 Task: Add a field from the Popular template Effort Level a blank project AgileNimbus
Action: Mouse moved to (347, 394)
Screenshot: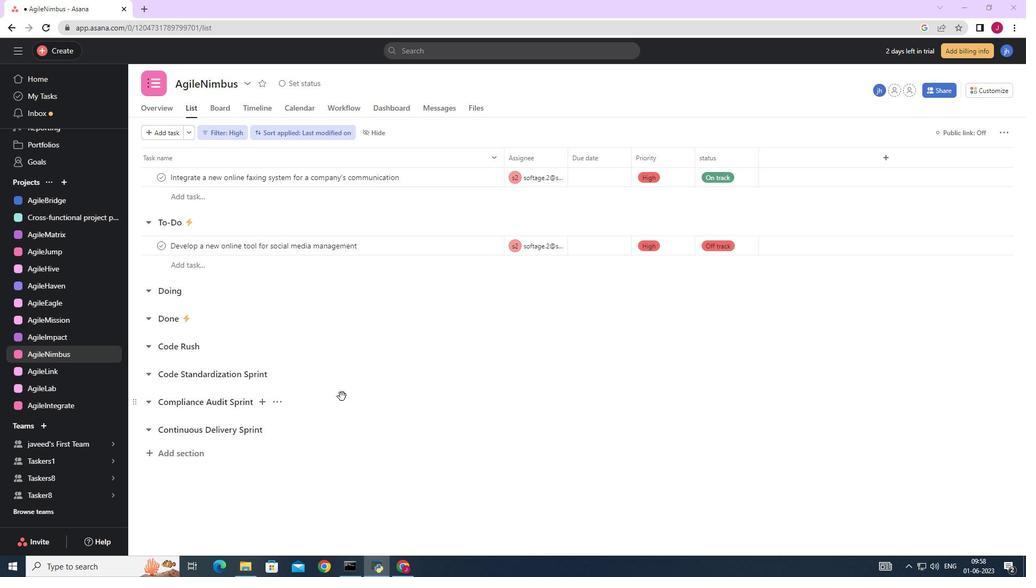
Action: Mouse scrolled (347, 393) with delta (0, 0)
Screenshot: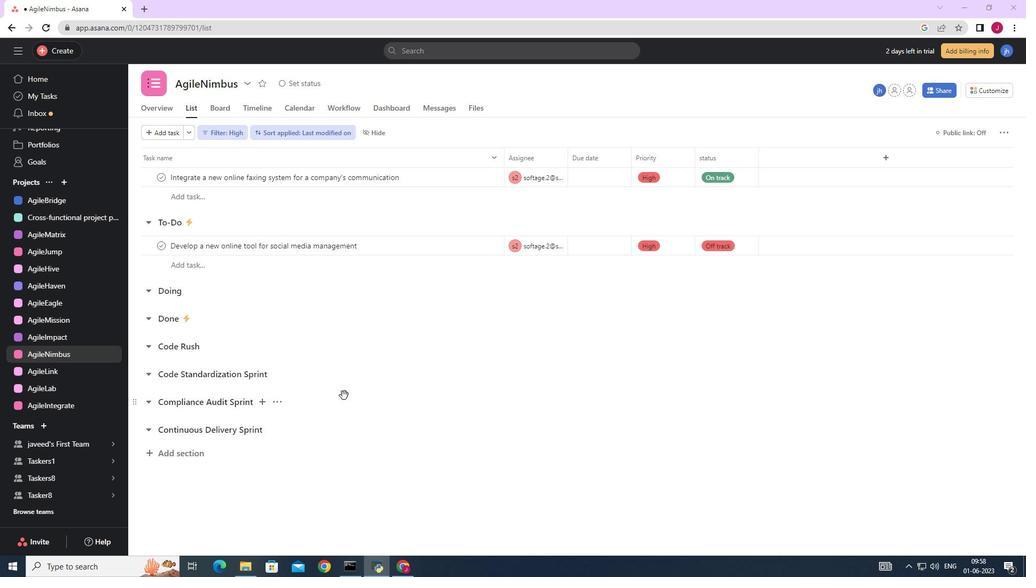 
Action: Mouse moved to (348, 393)
Screenshot: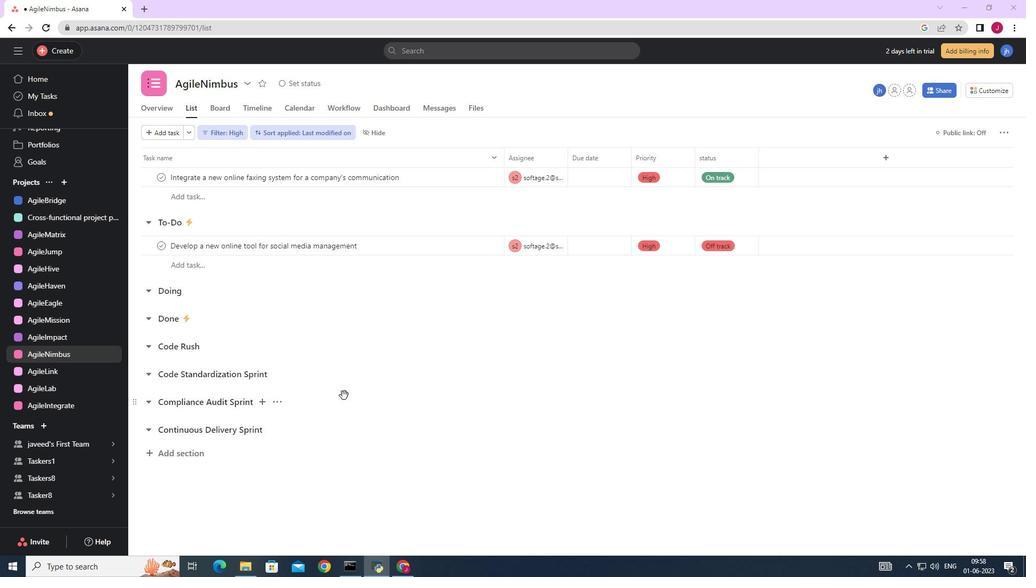 
Action: Mouse scrolled (348, 392) with delta (0, 0)
Screenshot: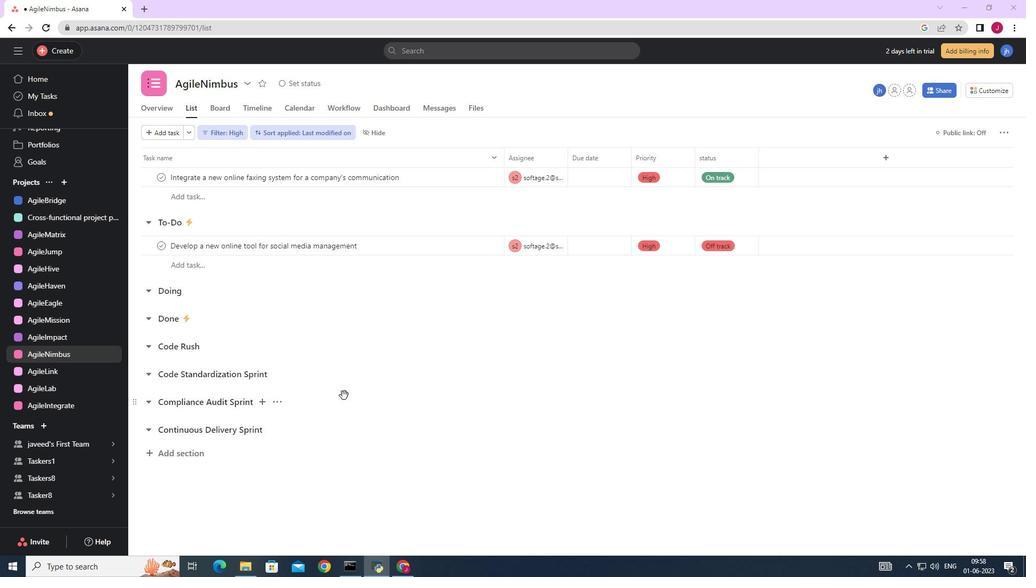 
Action: Mouse moved to (349, 393)
Screenshot: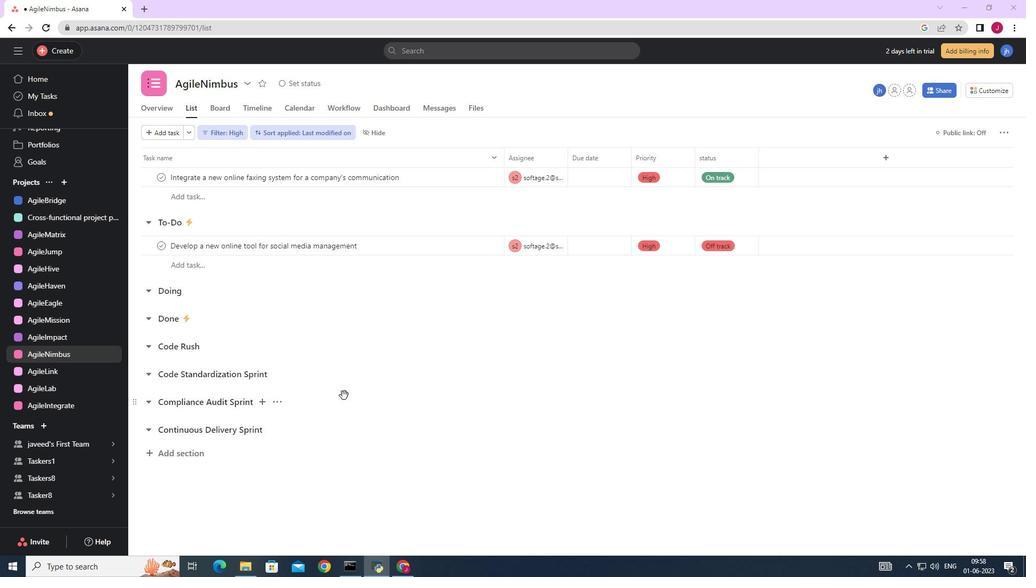 
Action: Mouse scrolled (349, 392) with delta (0, 0)
Screenshot: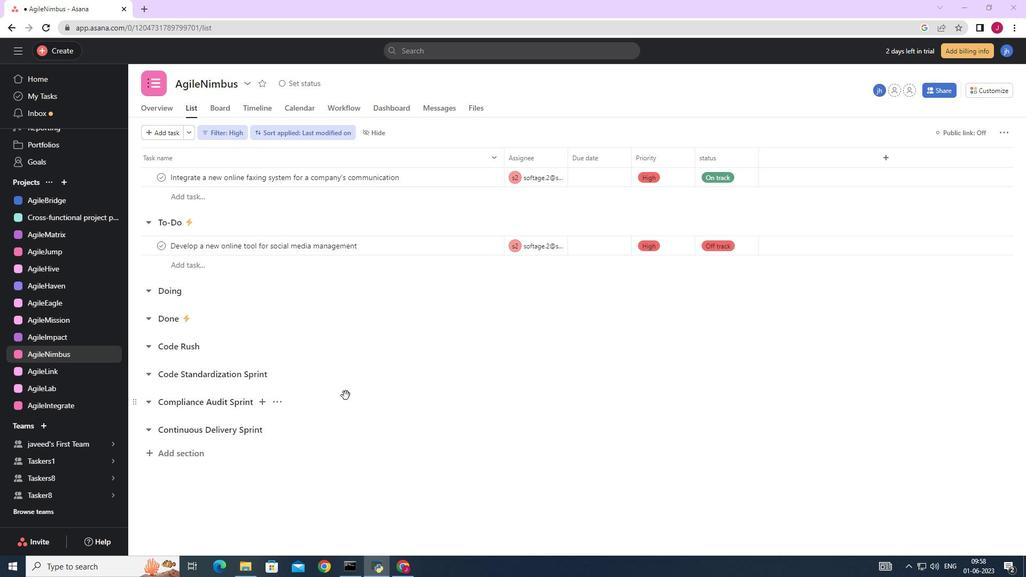 
Action: Mouse moved to (993, 88)
Screenshot: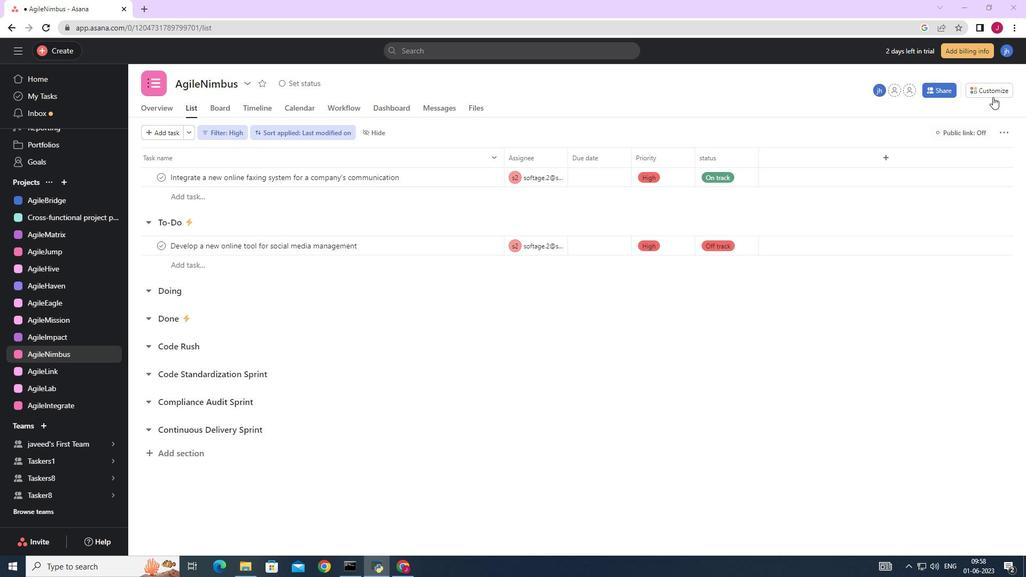 
Action: Mouse pressed left at (993, 88)
Screenshot: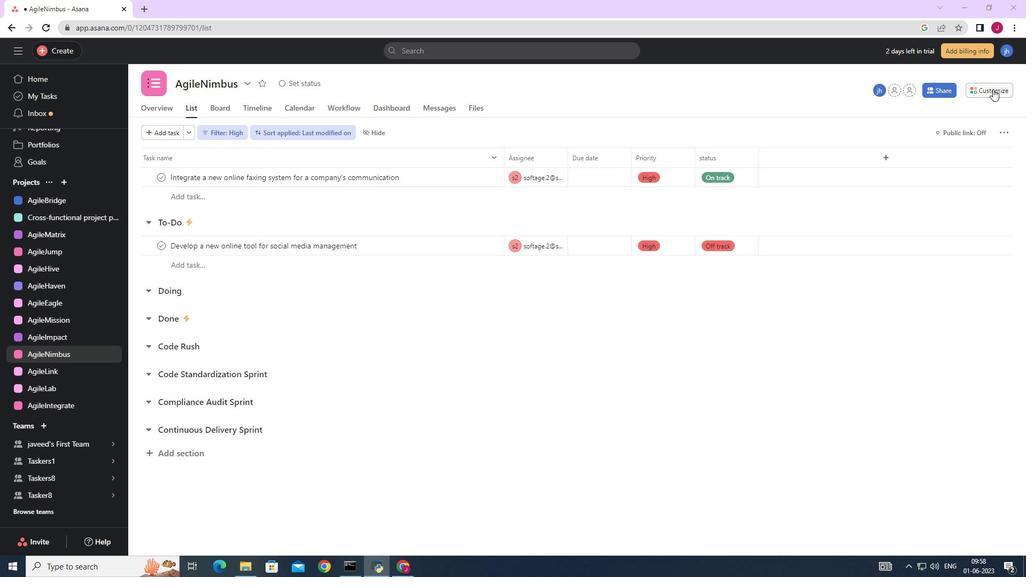 
Action: Mouse moved to (873, 214)
Screenshot: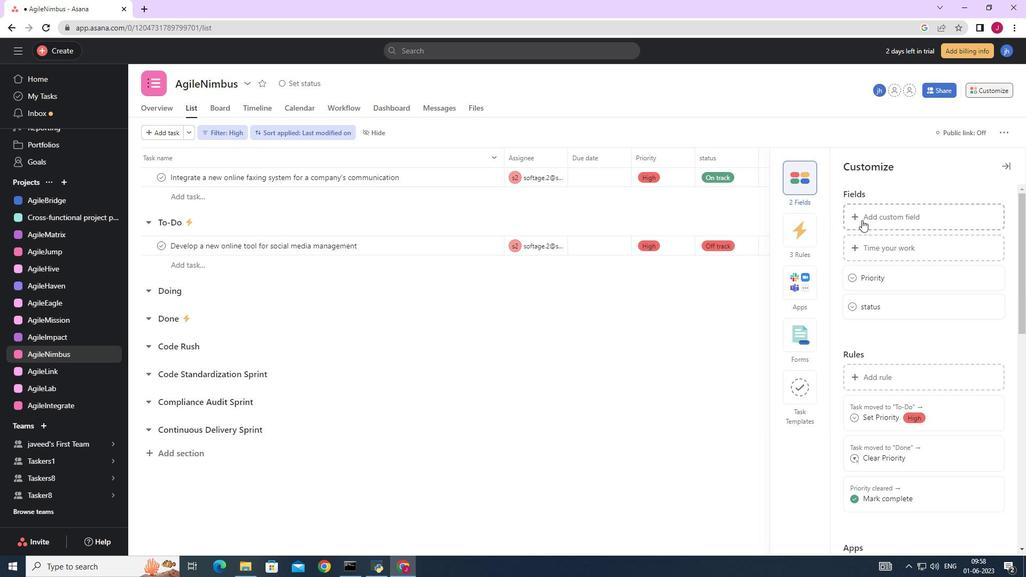 
Action: Mouse pressed left at (873, 214)
Screenshot: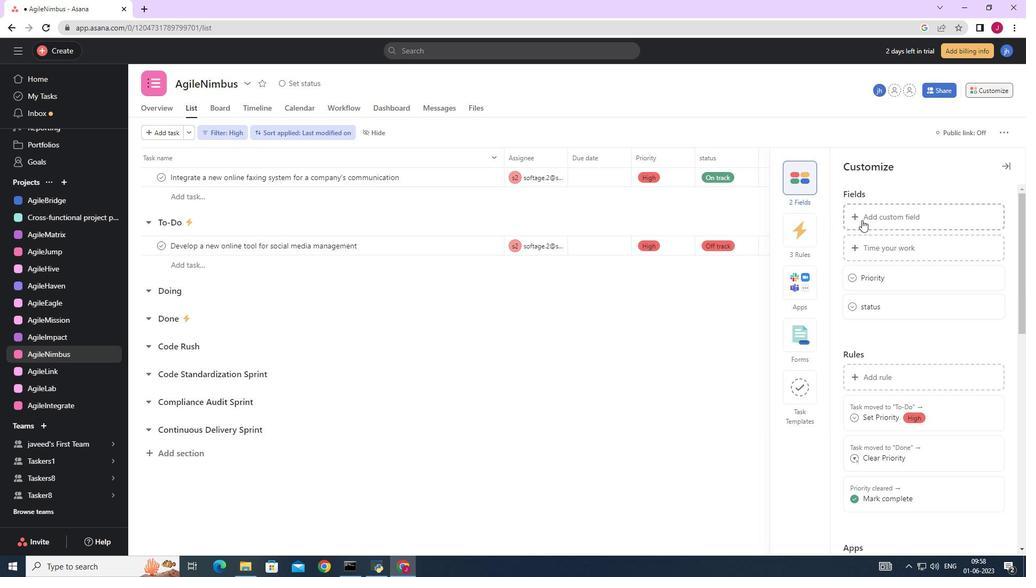 
Action: Mouse moved to (433, 175)
Screenshot: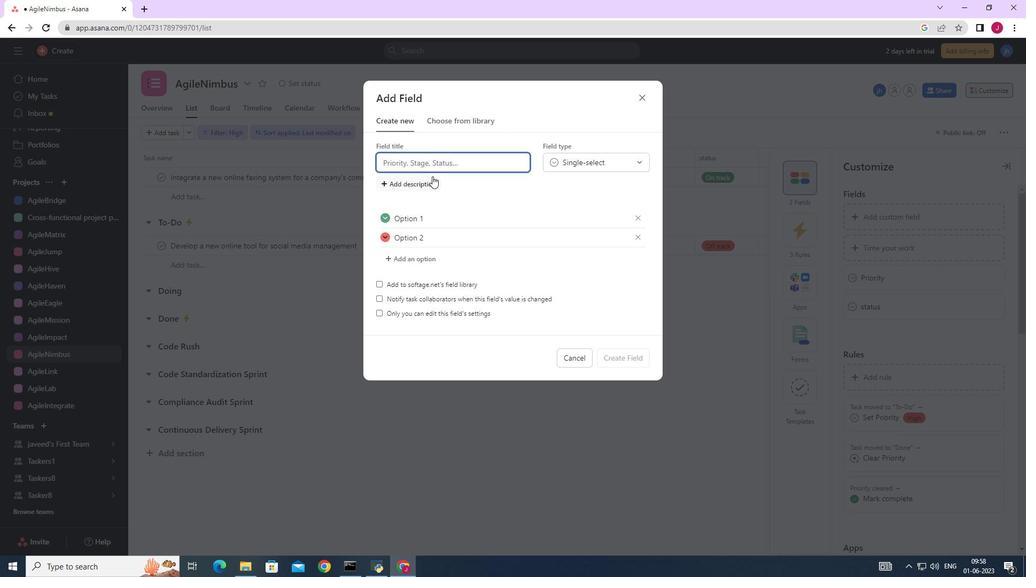 
Action: Key pressed <Key.caps_lock>
Screenshot: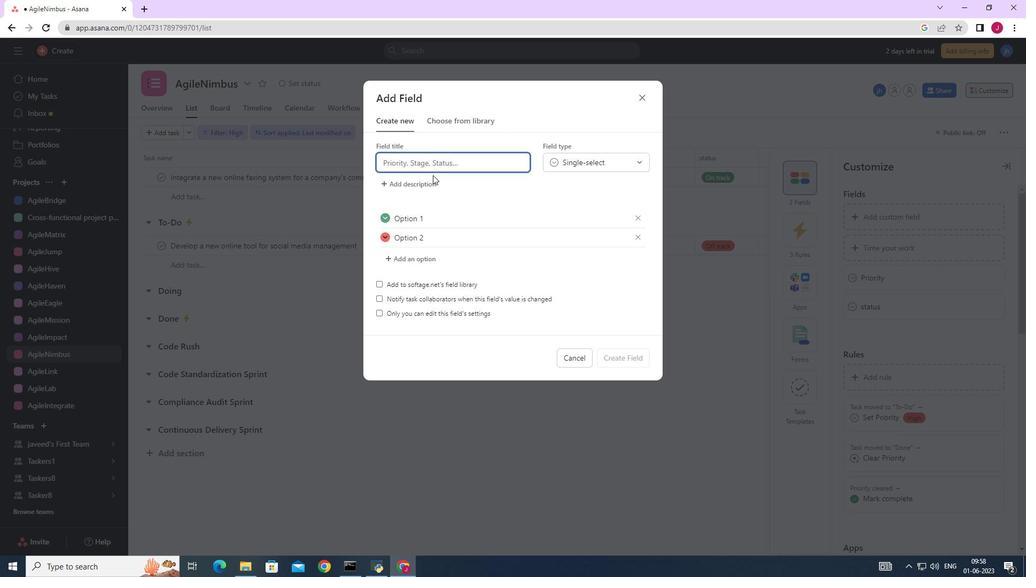 
Action: Mouse moved to (433, 174)
Screenshot: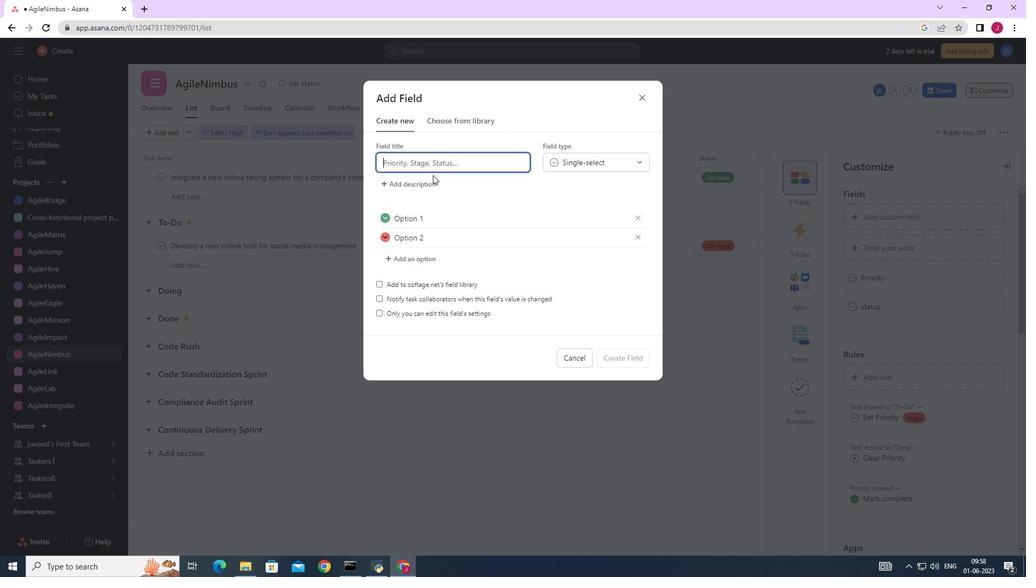 
Action: Key pressed P<Key.caps_lock>opular<Key.space>template<Key.space>effort<Key.space>level
Screenshot: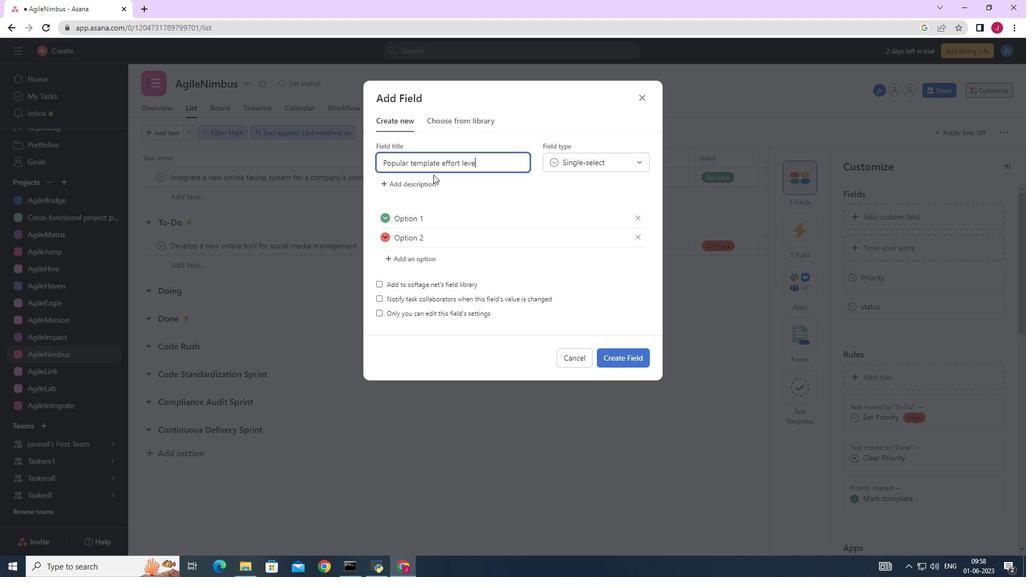 
Action: Mouse moved to (623, 357)
Screenshot: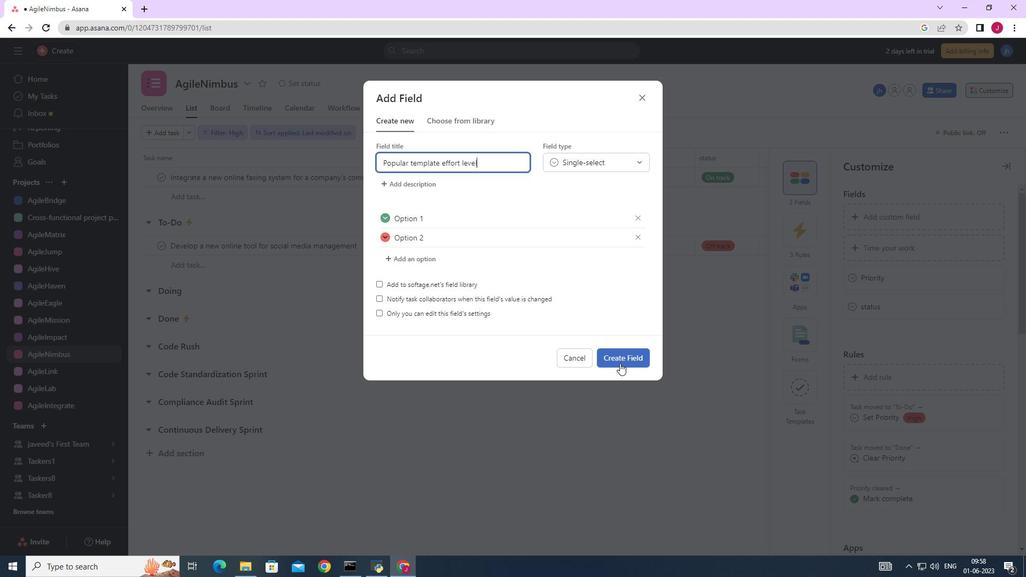 
Action: Mouse pressed left at (623, 357)
Screenshot: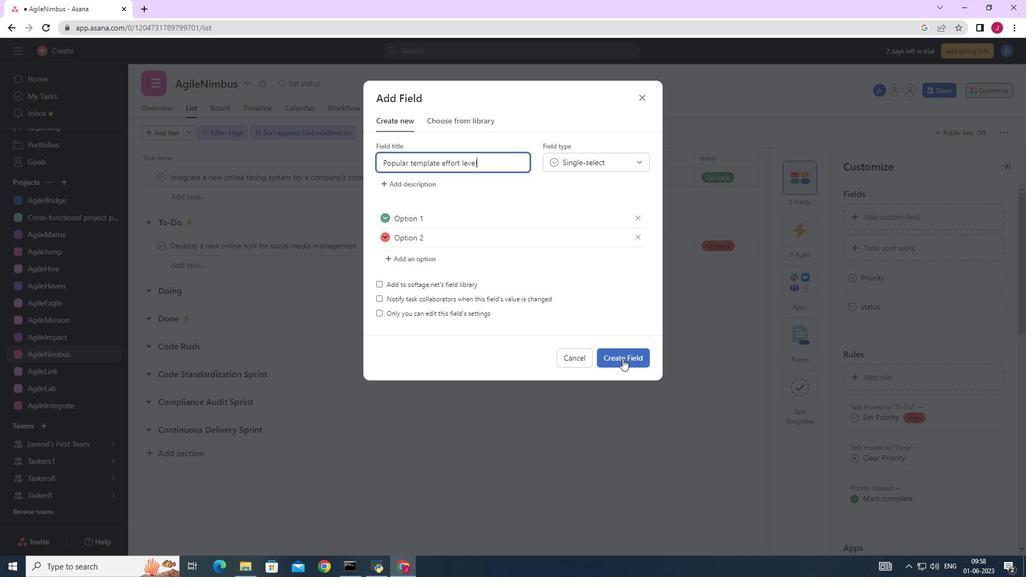 
Action: Mouse moved to (1007, 166)
Screenshot: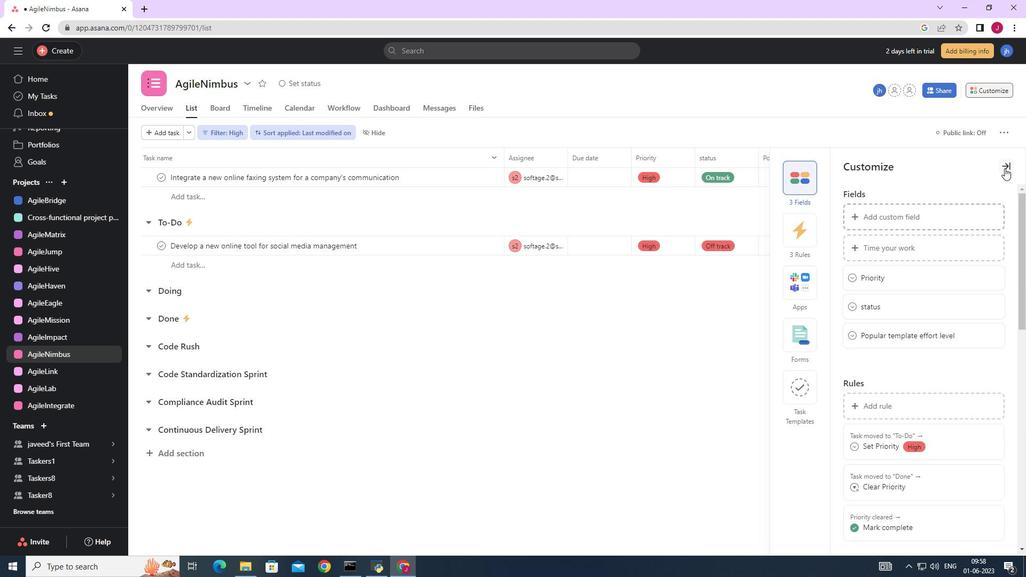 
Action: Mouse pressed left at (1007, 166)
Screenshot: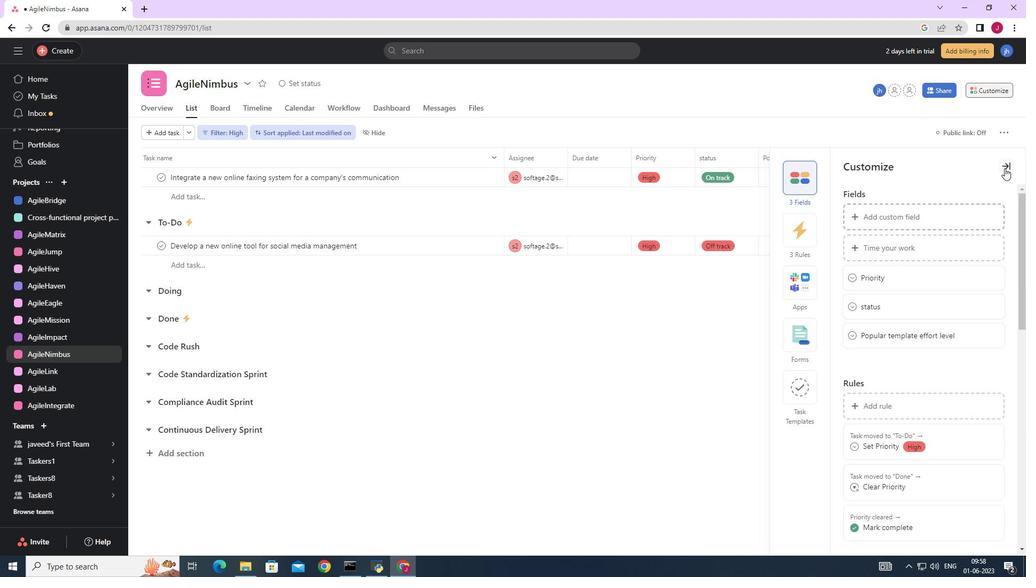 
Action: Mouse moved to (543, 375)
Screenshot: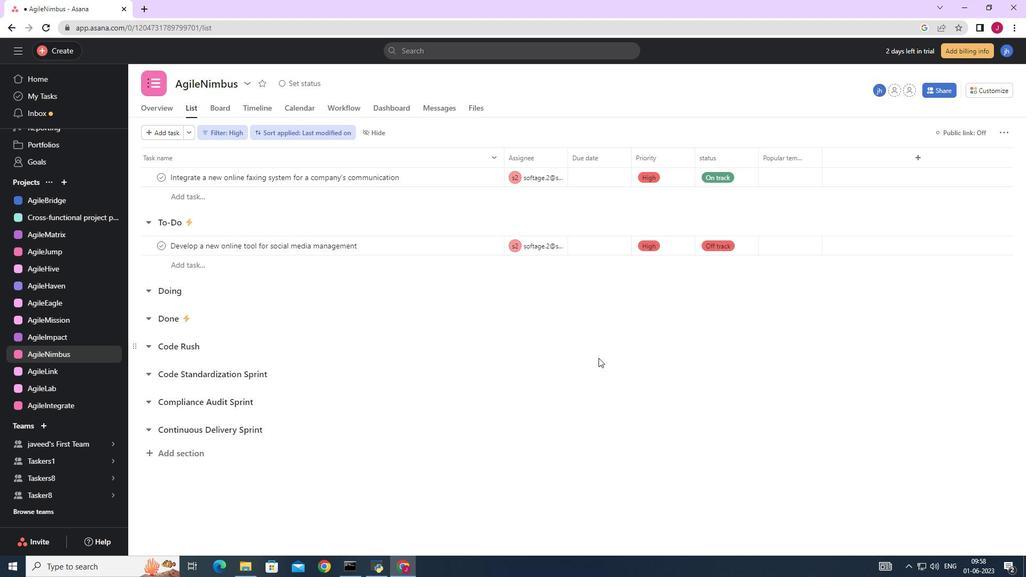 
Action: Mouse scrolled (543, 375) with delta (0, 0)
Screenshot: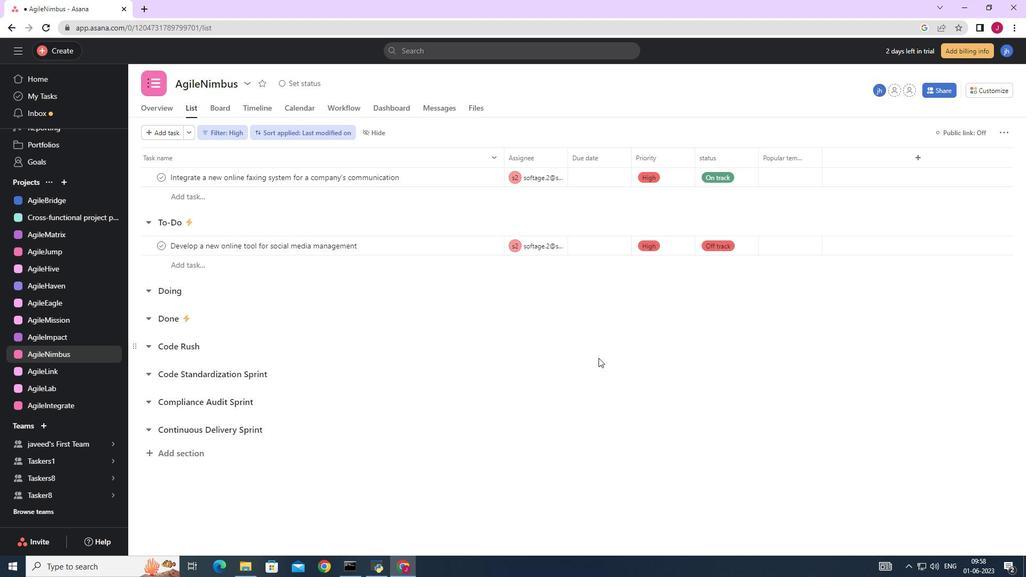
Action: Mouse scrolled (543, 375) with delta (0, 0)
Screenshot: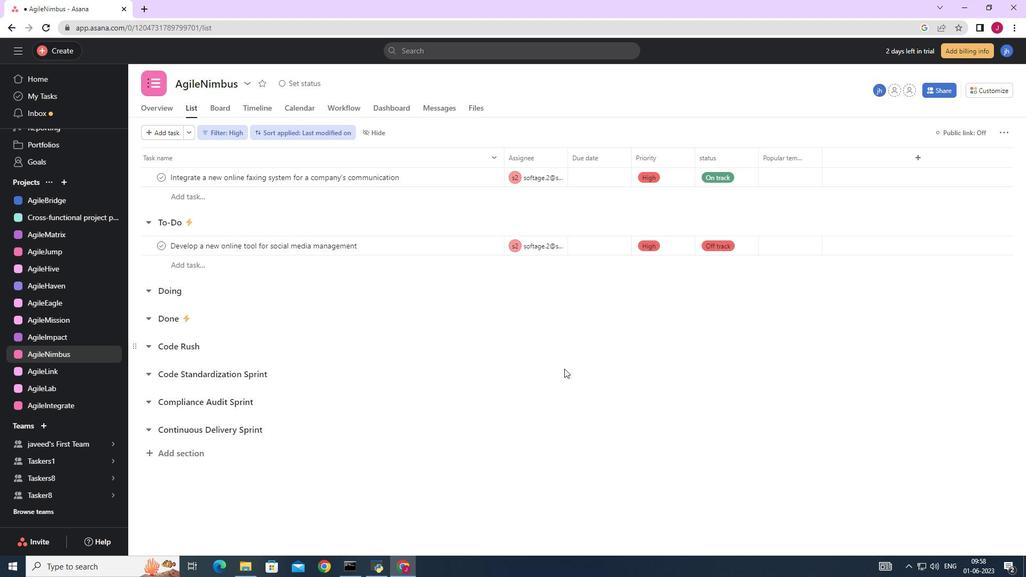 
Action: Mouse scrolled (543, 375) with delta (0, 0)
Screenshot: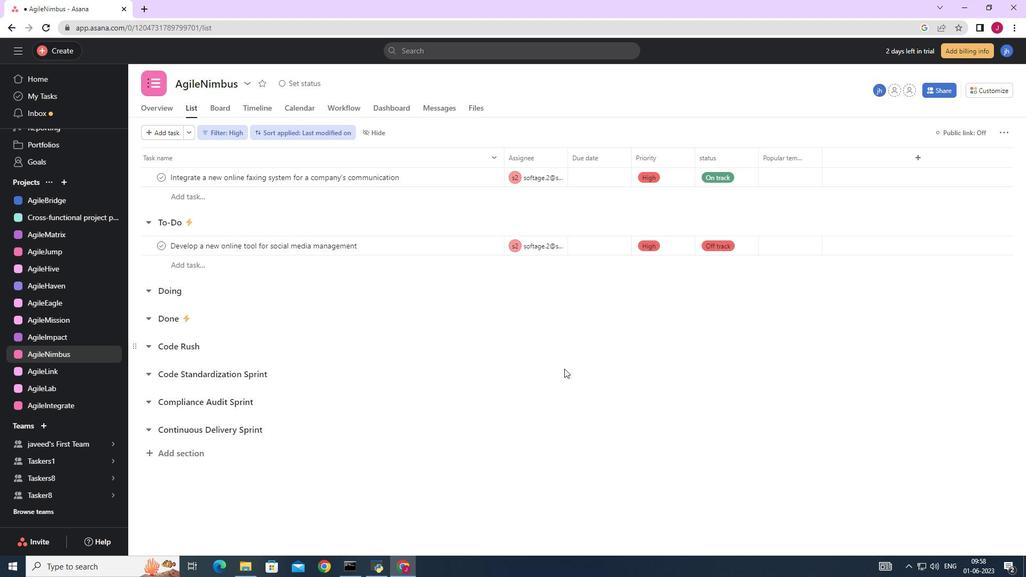
Action: Mouse scrolled (543, 375) with delta (0, 0)
Screenshot: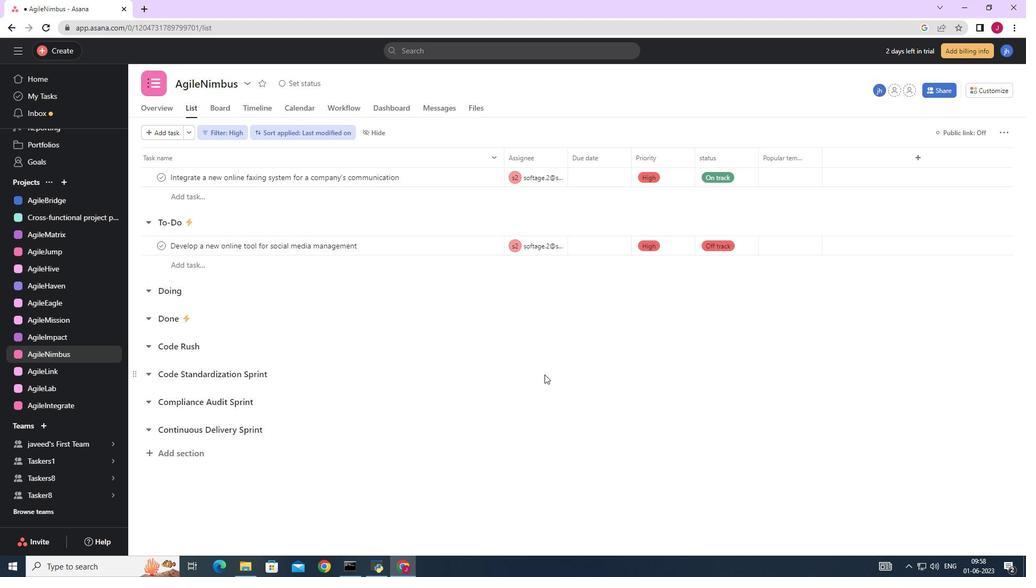 
Action: Mouse scrolled (543, 375) with delta (0, 0)
Screenshot: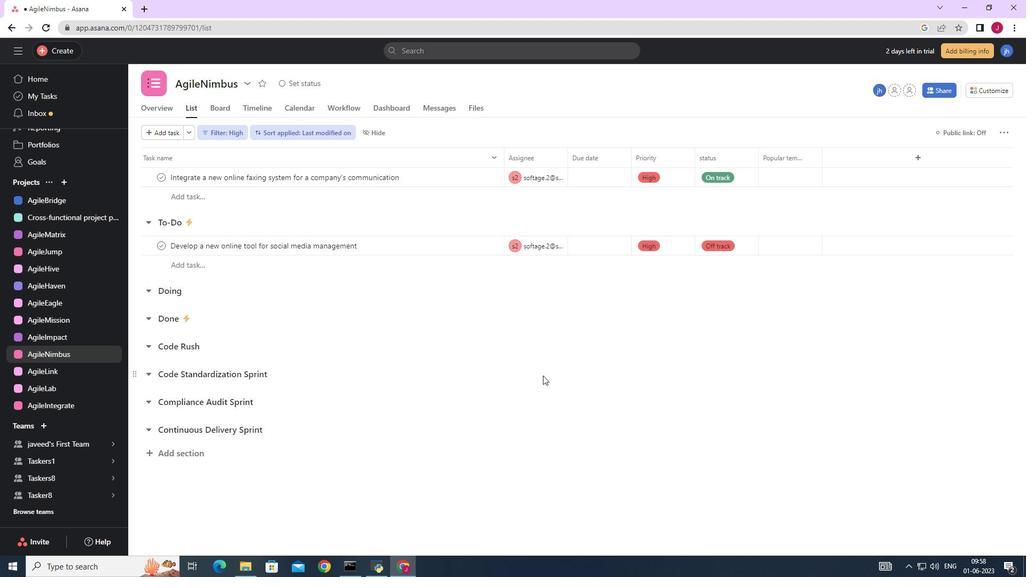 
Action: Mouse scrolled (543, 376) with delta (0, 0)
Screenshot: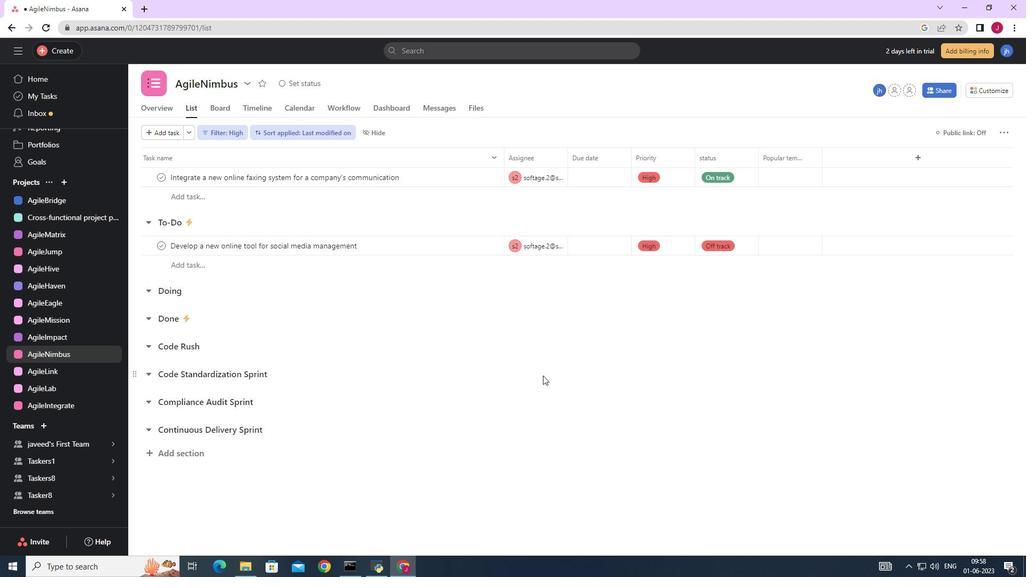 
Action: Mouse scrolled (543, 376) with delta (0, 0)
Screenshot: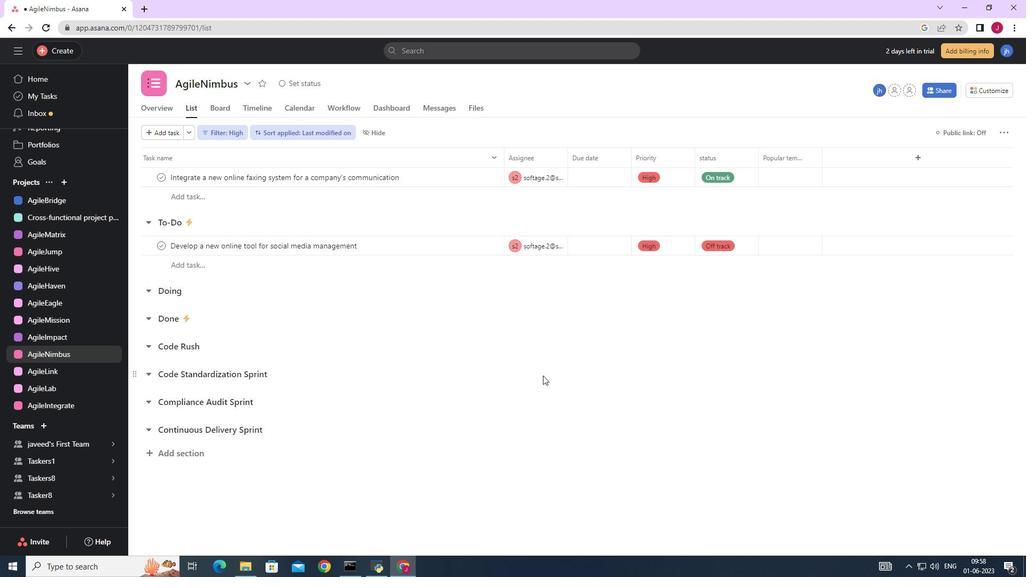 
Action: Mouse scrolled (543, 376) with delta (0, 0)
Screenshot: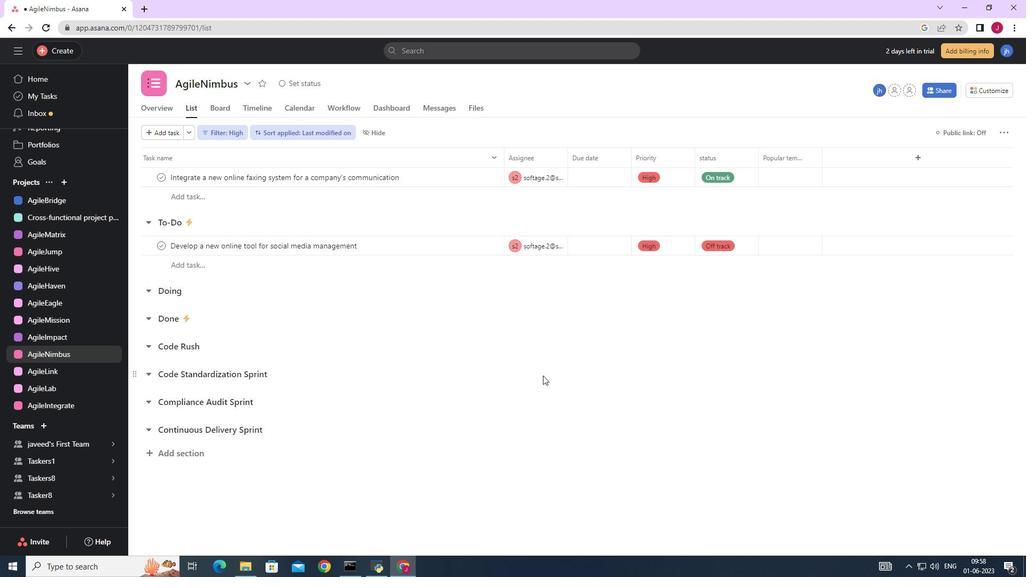 
Action: Mouse scrolled (543, 376) with delta (0, 0)
Screenshot: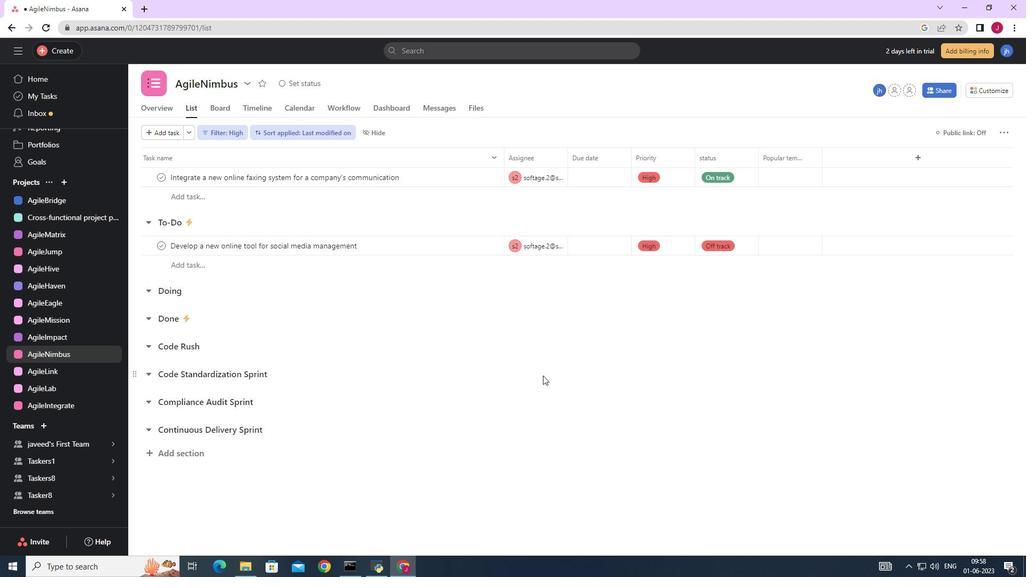 
Action: Mouse scrolled (543, 376) with delta (0, 0)
Screenshot: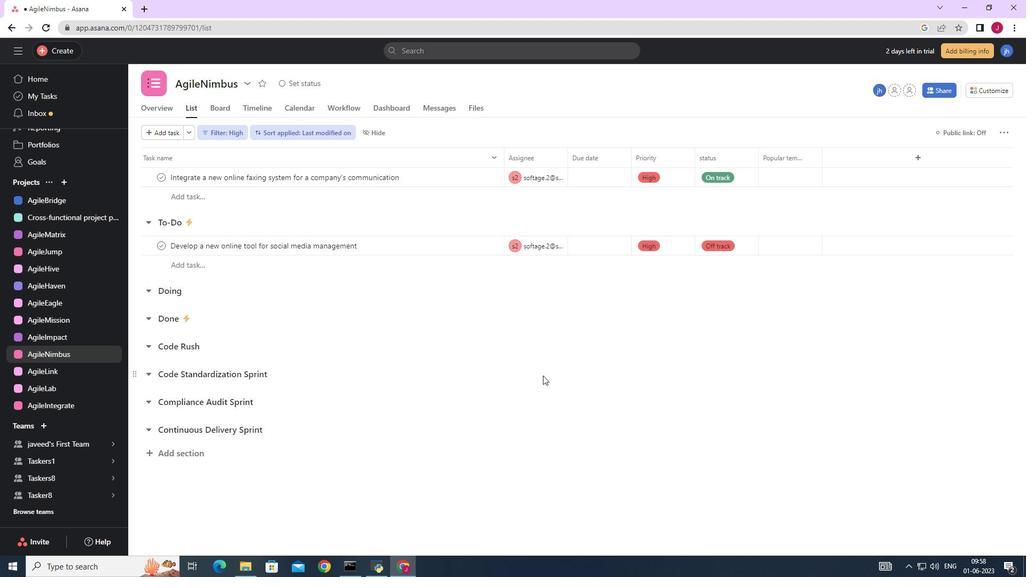 
Action: Mouse scrolled (543, 376) with delta (0, 0)
Screenshot: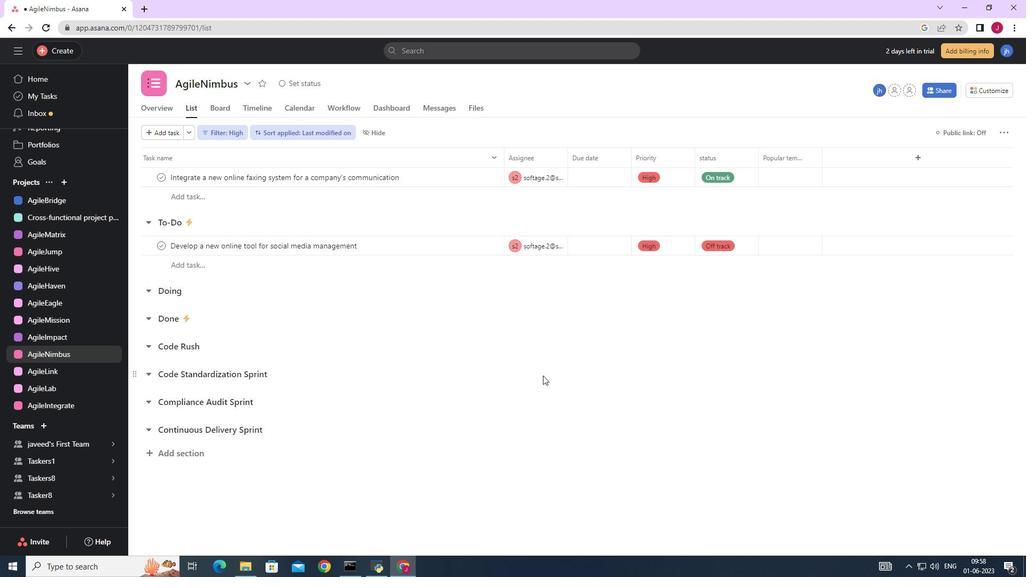 
Action: Mouse scrolled (543, 376) with delta (0, 0)
Screenshot: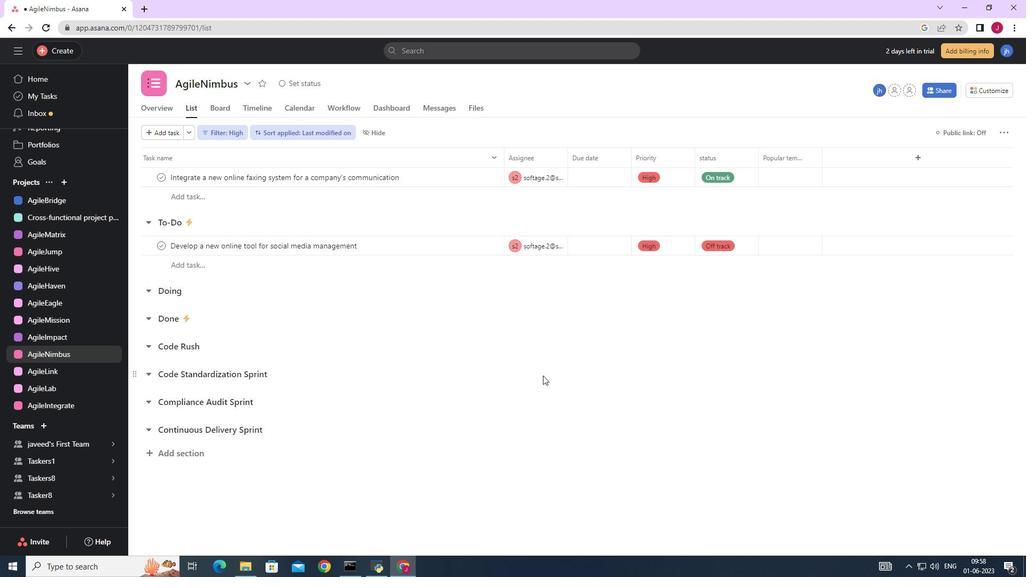 
Action: Mouse scrolled (543, 376) with delta (0, 0)
Screenshot: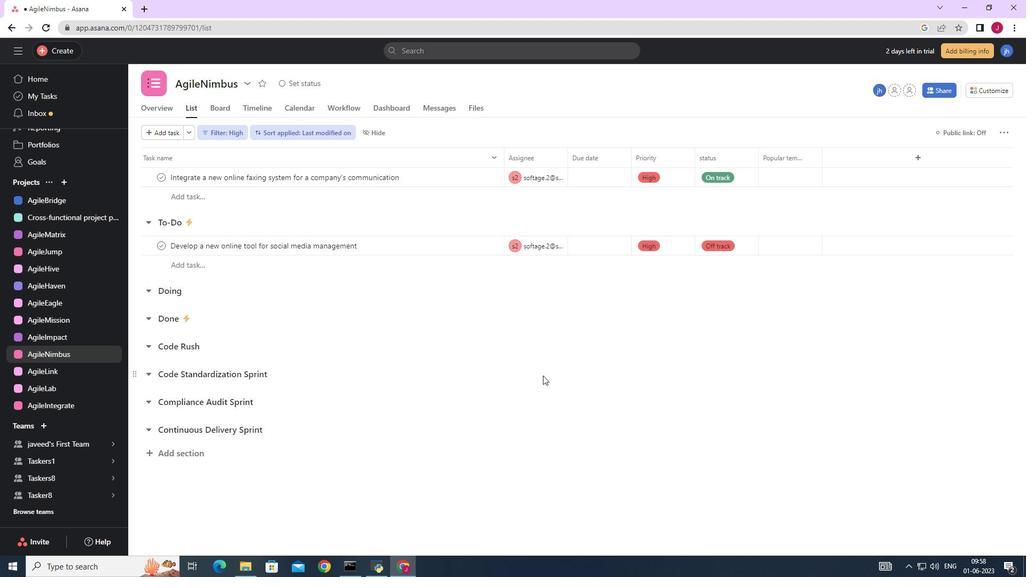 
Action: Mouse moved to (543, 375)
Screenshot: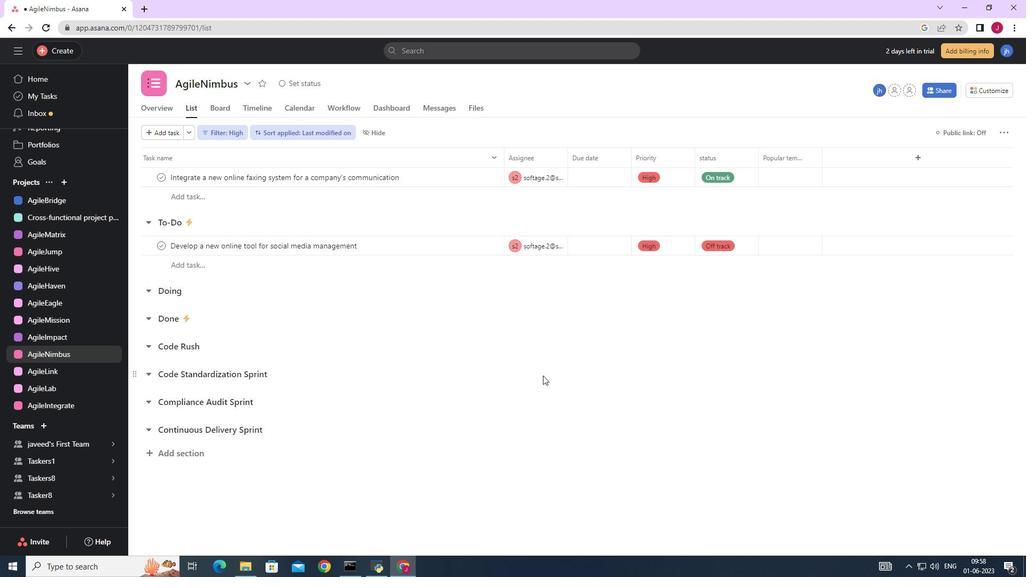 
Action: Mouse scrolled (543, 375) with delta (0, 0)
Screenshot: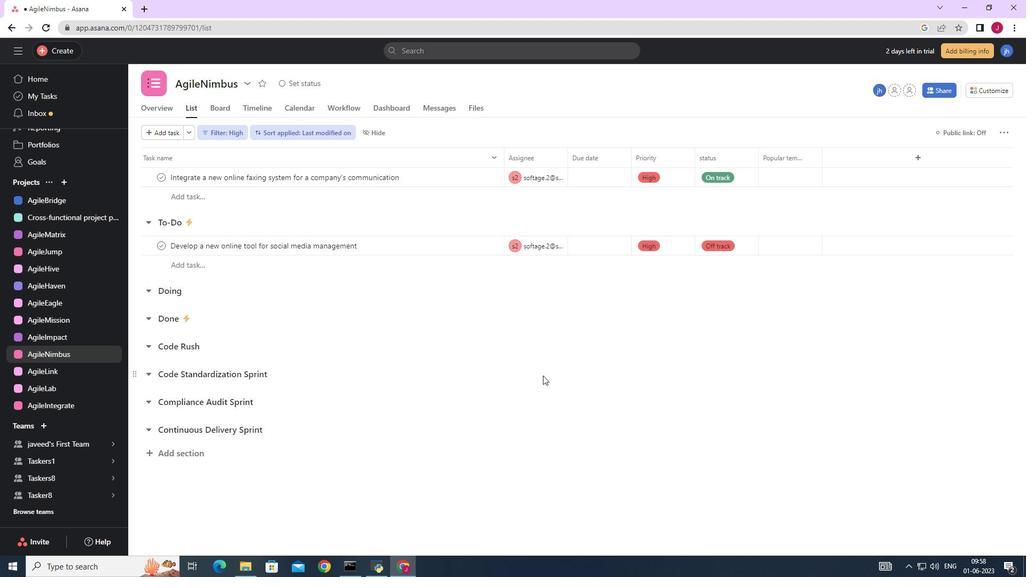 
Action: Mouse moved to (543, 372)
Screenshot: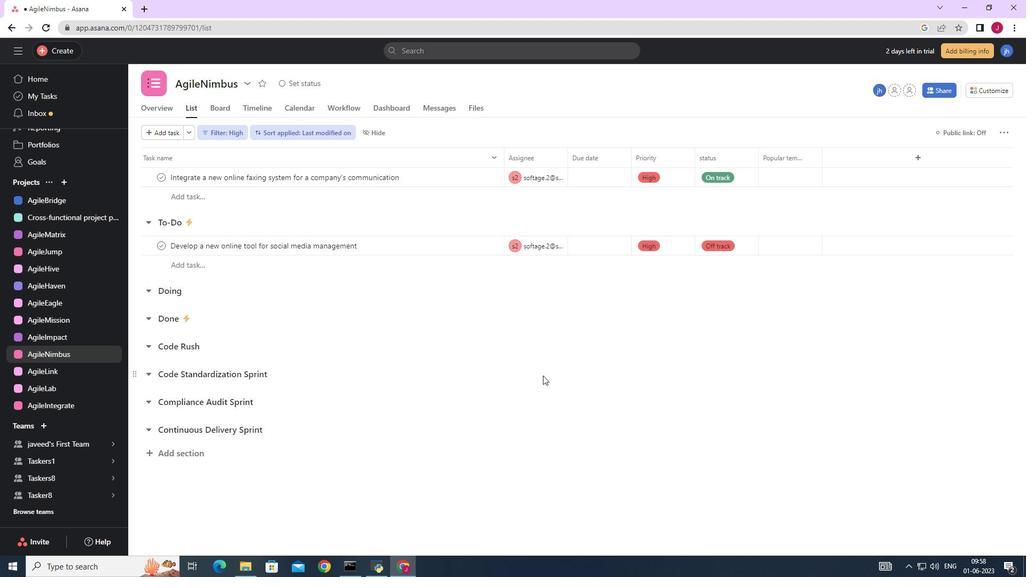 
Action: Mouse scrolled (543, 373) with delta (0, 0)
Screenshot: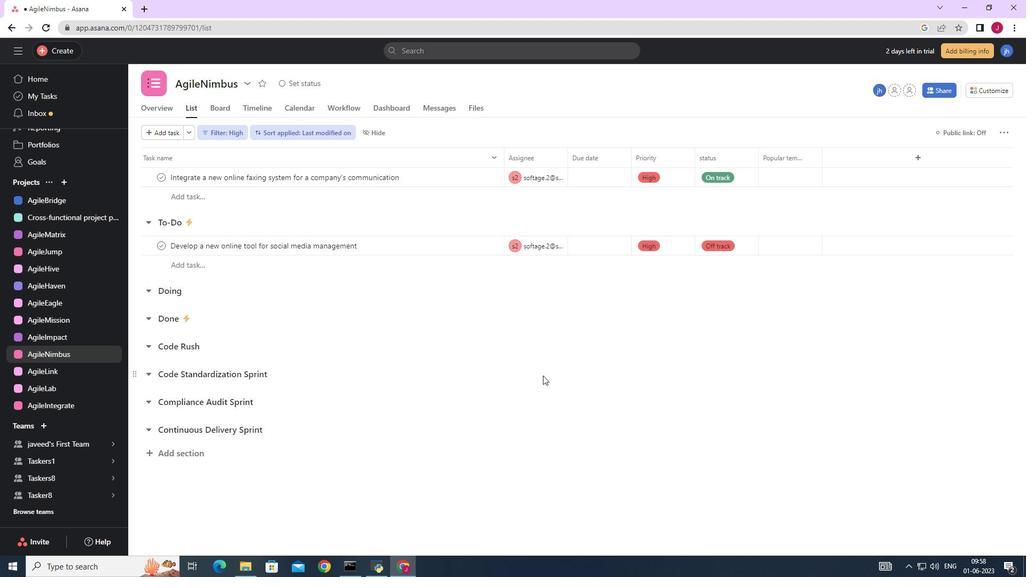 
Action: Mouse moved to (651, 346)
Screenshot: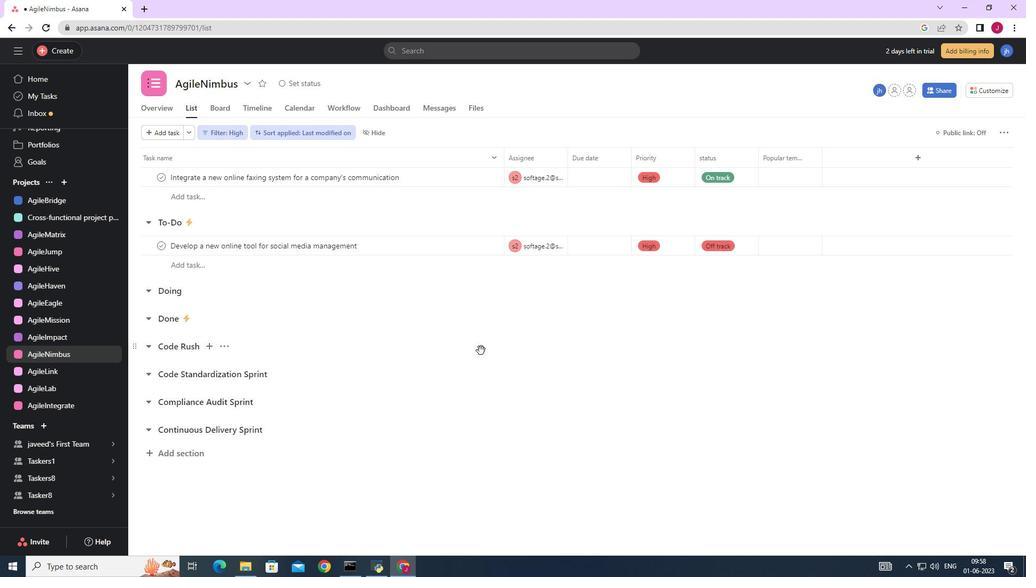 
Action: Mouse scrolled (651, 345) with delta (0, 0)
Screenshot: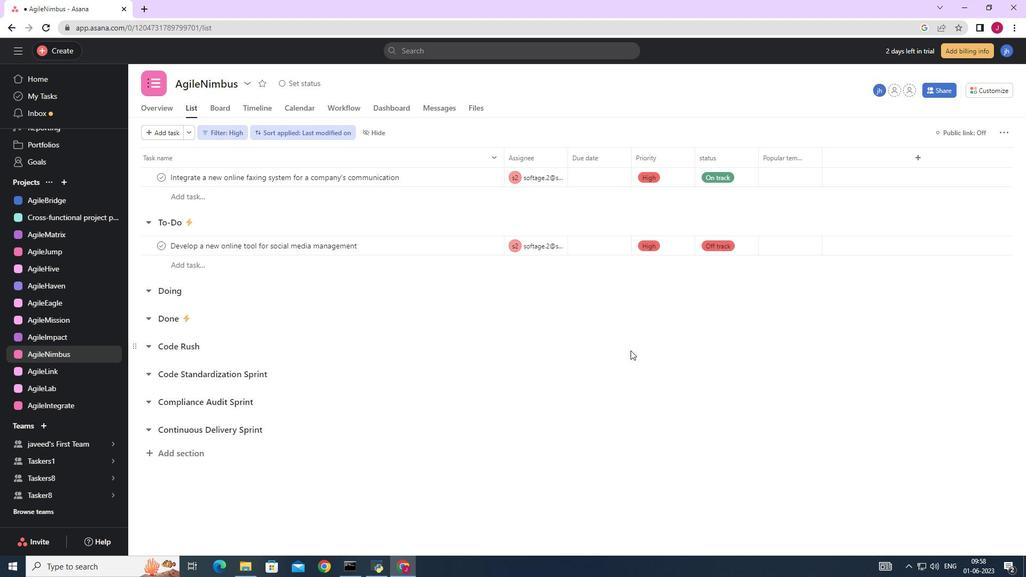 
Action: Mouse scrolled (651, 345) with delta (0, 0)
Screenshot: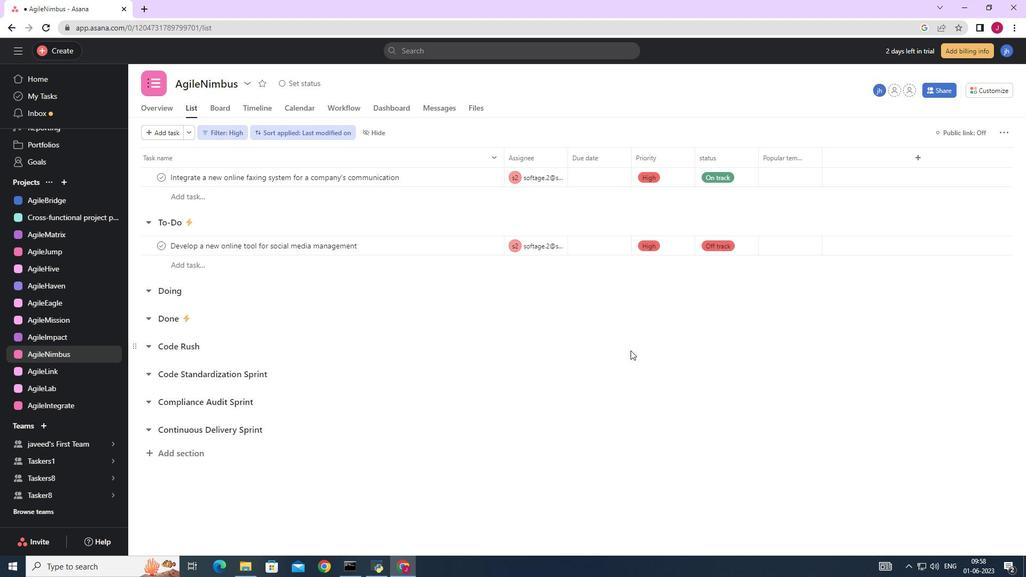 
Action: Mouse scrolled (651, 345) with delta (0, 0)
Screenshot: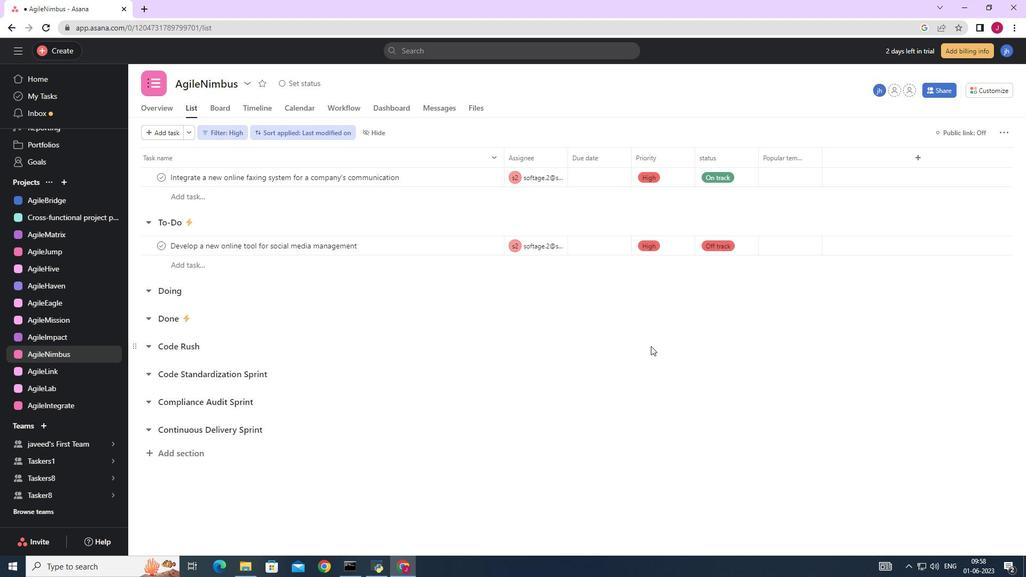 
Action: Mouse scrolled (651, 345) with delta (0, 0)
Screenshot: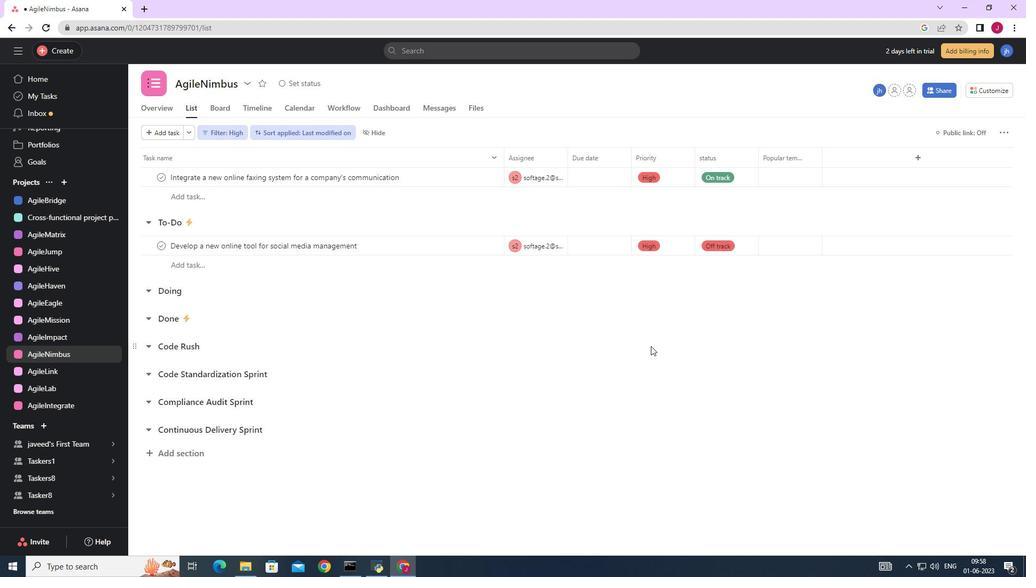 
Action: Mouse moved to (657, 341)
Screenshot: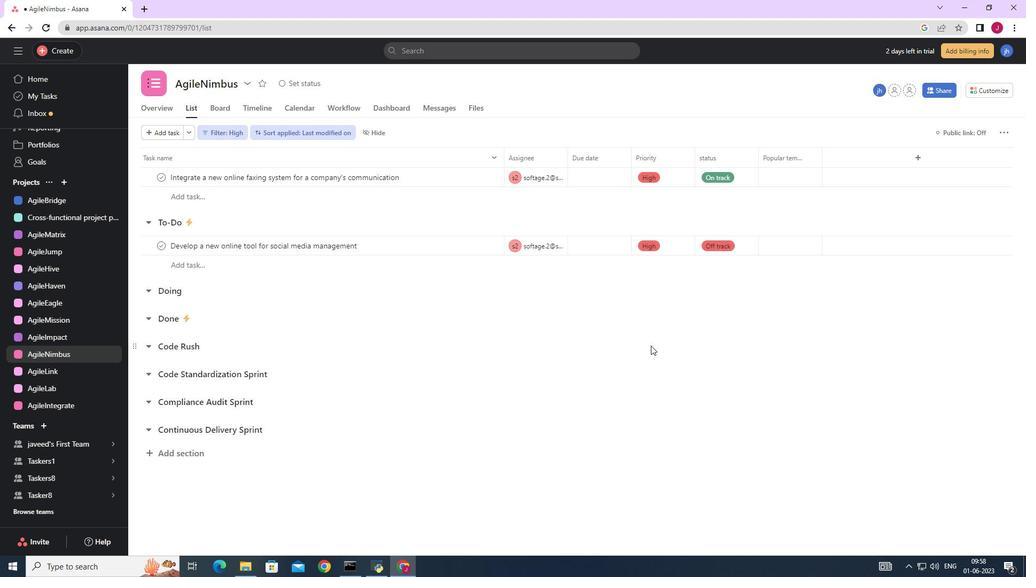 
Action: Mouse scrolled (657, 342) with delta (0, 0)
Screenshot: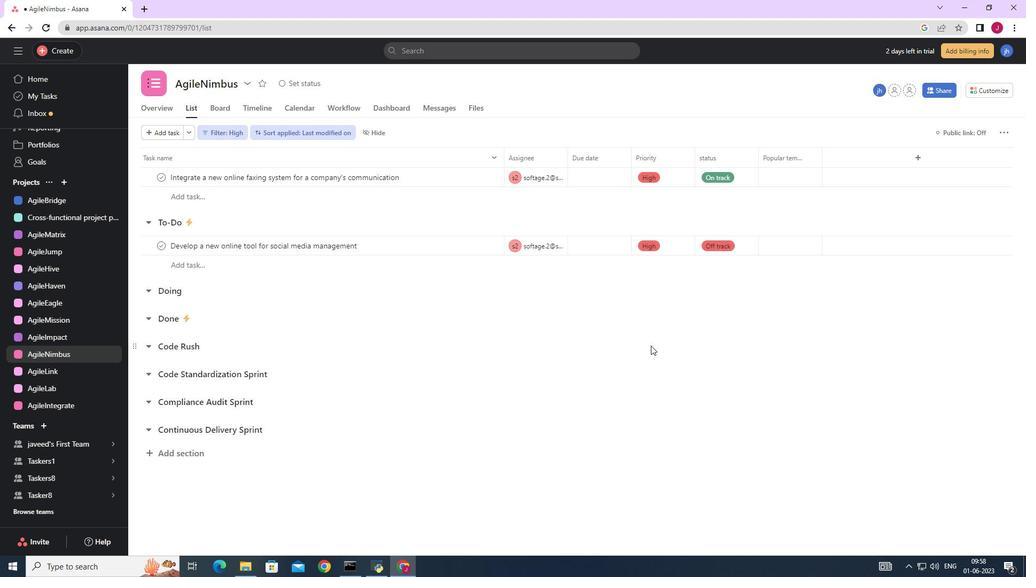 
Action: Mouse moved to (658, 341)
Screenshot: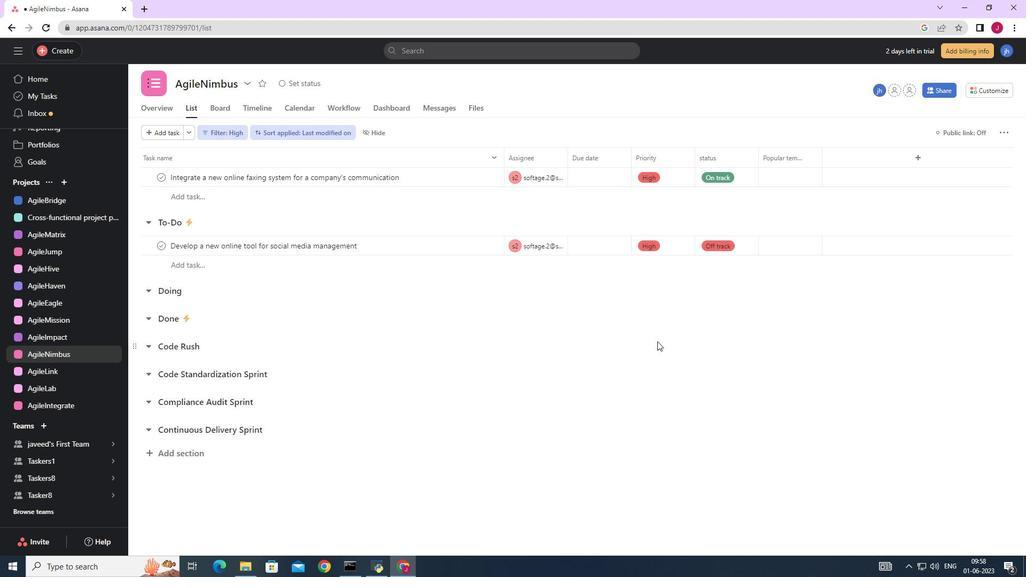 
Action: Mouse scrolled (657, 342) with delta (0, 0)
Screenshot: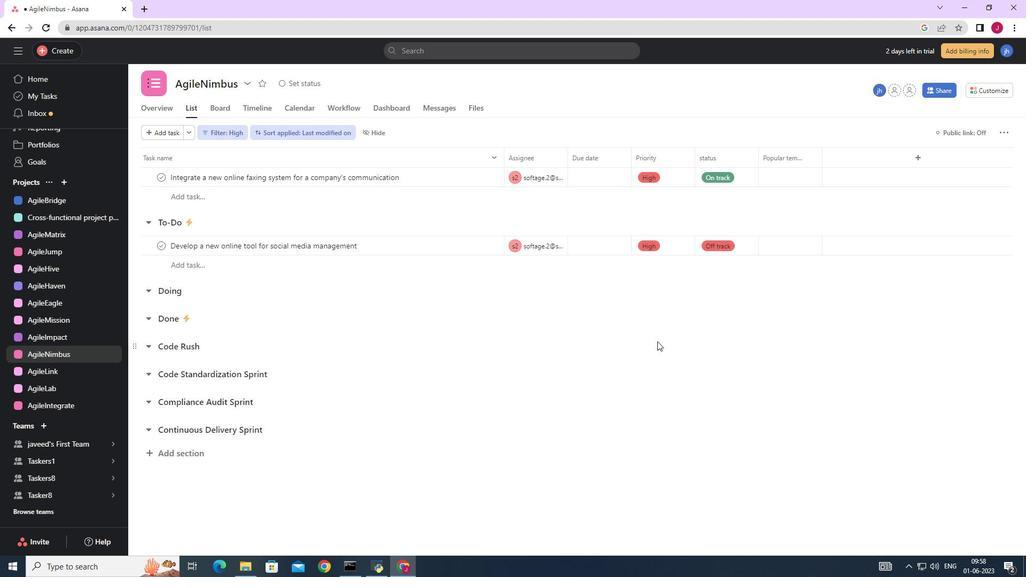 
Action: Mouse moved to (706, 282)
Screenshot: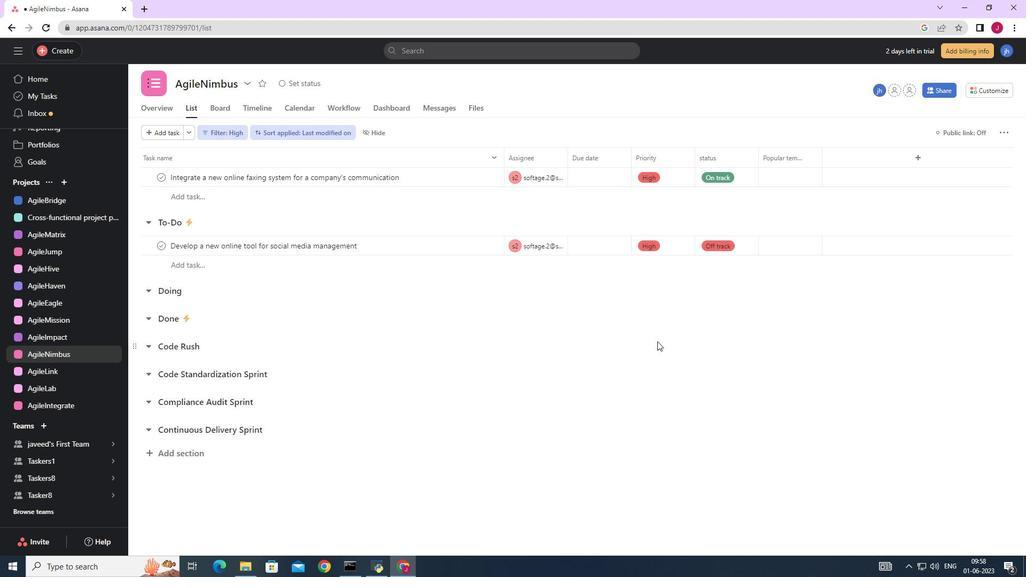 
Action: Mouse scrolled (658, 341) with delta (0, 0)
Screenshot: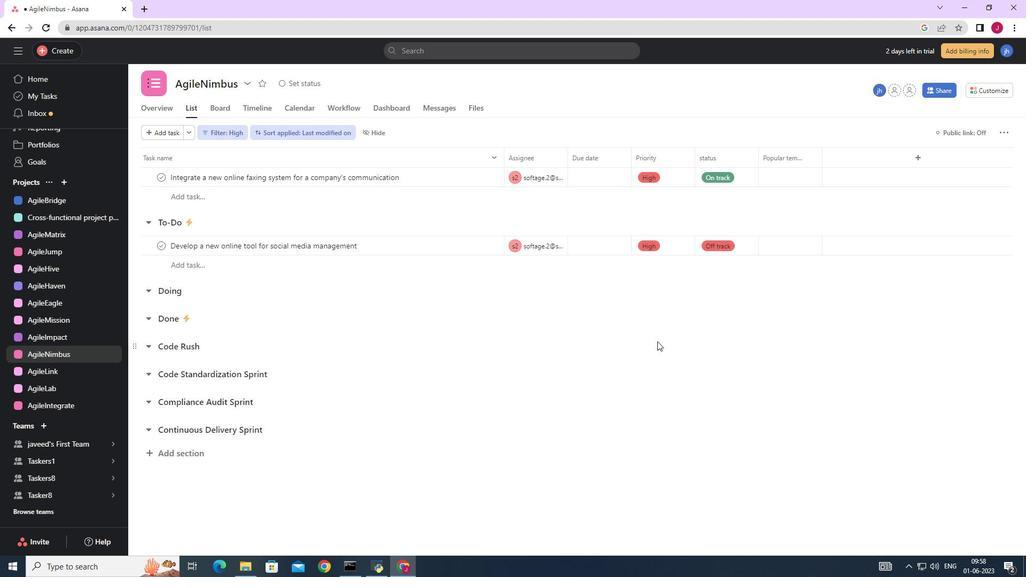 
Action: Mouse moved to (987, 92)
Screenshot: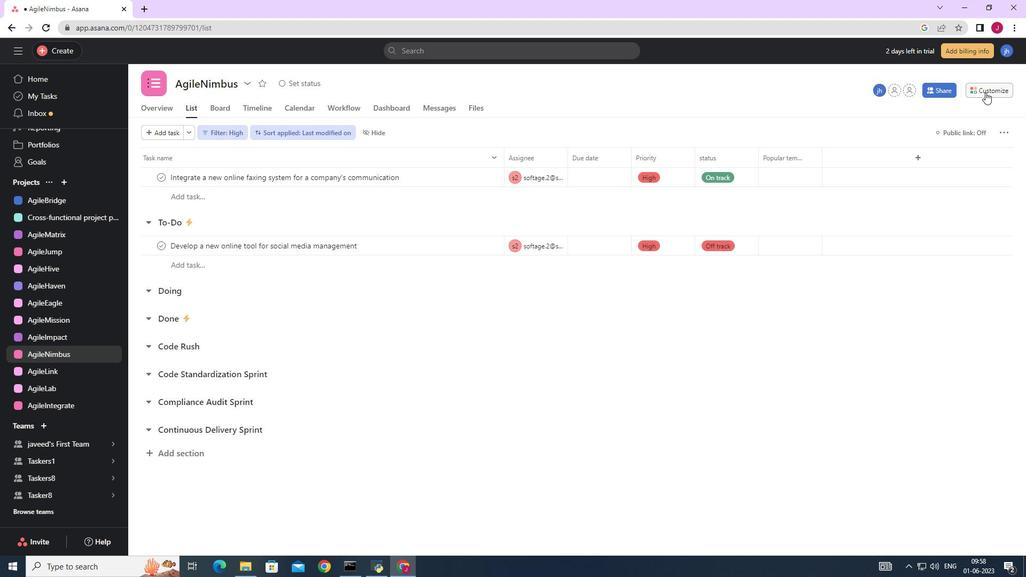 
Action: Mouse pressed left at (987, 92)
Screenshot: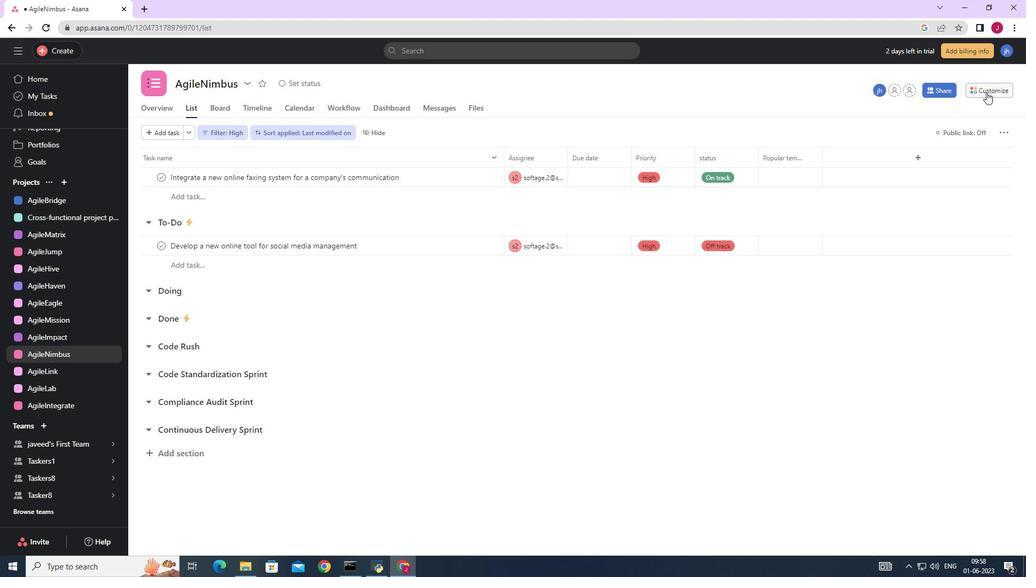 
Action: Mouse moved to (882, 214)
Screenshot: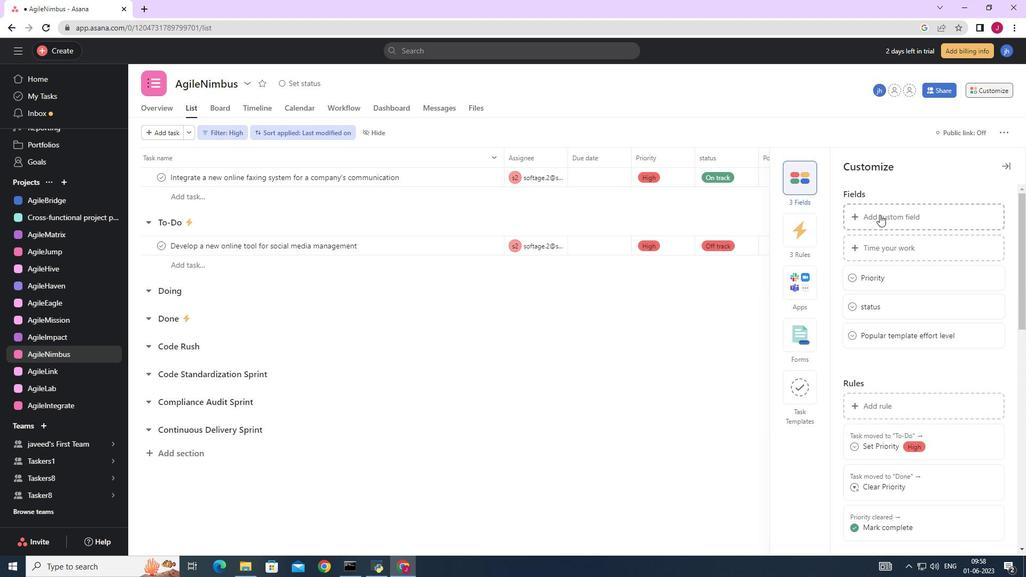 
Action: Mouse pressed left at (882, 214)
Screenshot: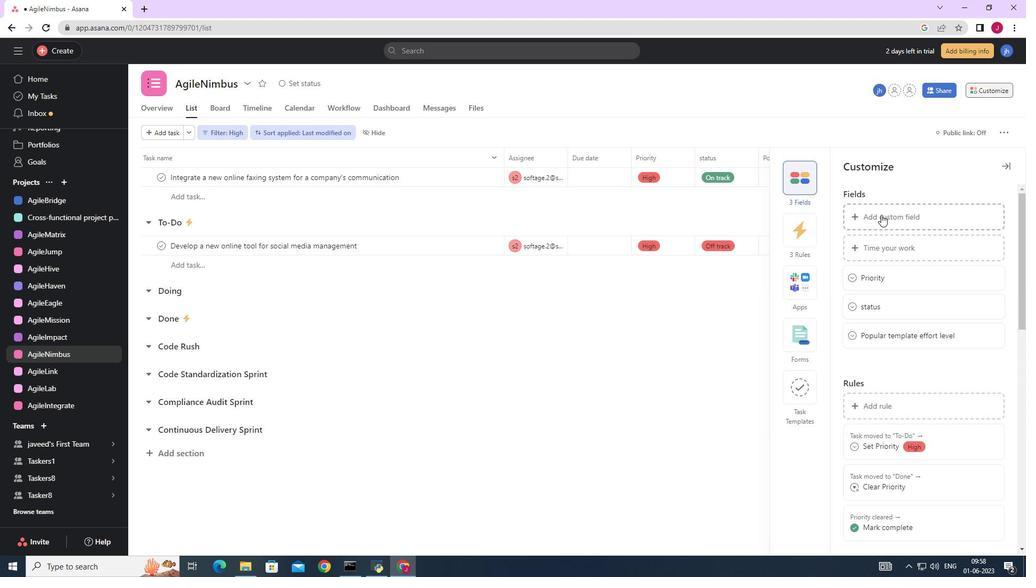 
Action: Mouse moved to (457, 166)
Screenshot: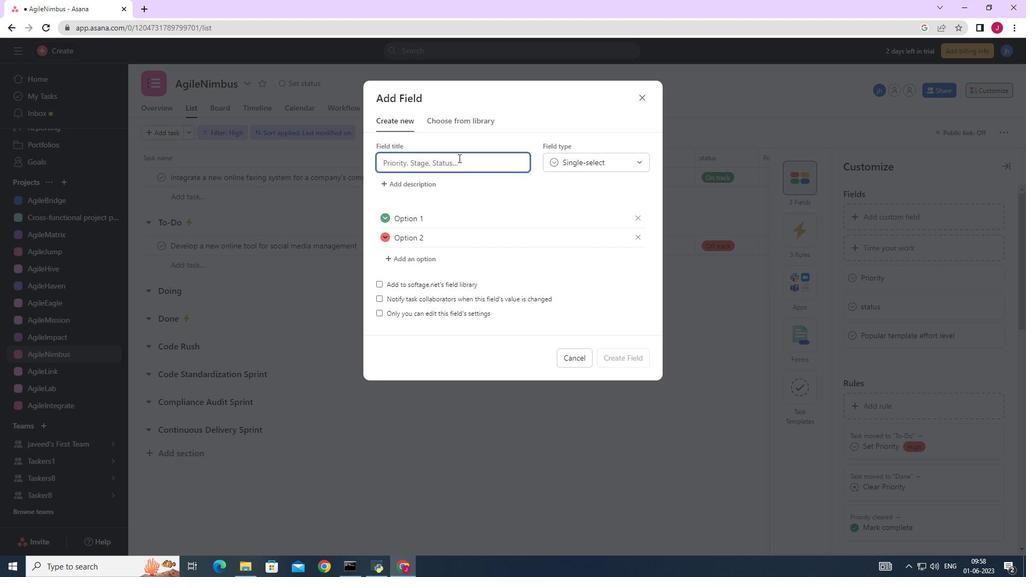 
Action: Key pressed pupular<Key.space><Key.backspace><Key.backspace><Key.backspace><Key.backspace><Key.backspace><Key.backspace><Key.backspace>opular<Key.space>template<Key.space>effort<Key.space>level
Screenshot: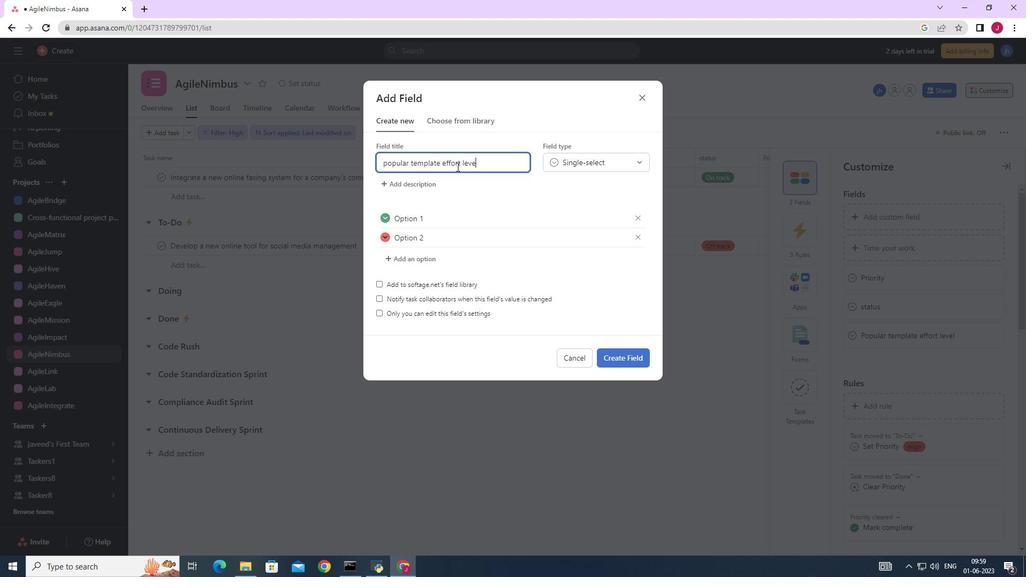 
Action: Mouse moved to (624, 357)
Screenshot: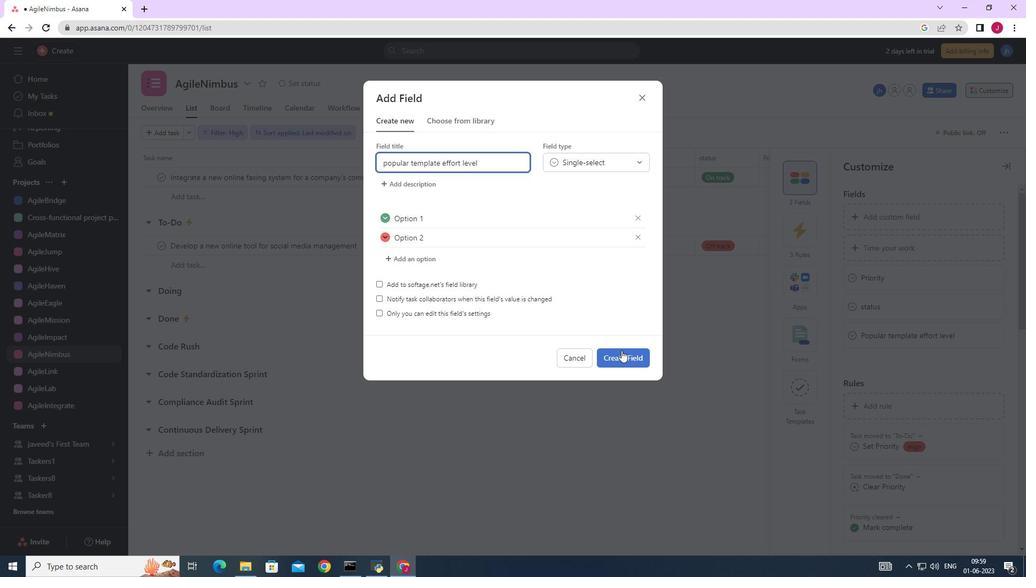 
Action: Mouse pressed left at (624, 357)
Screenshot: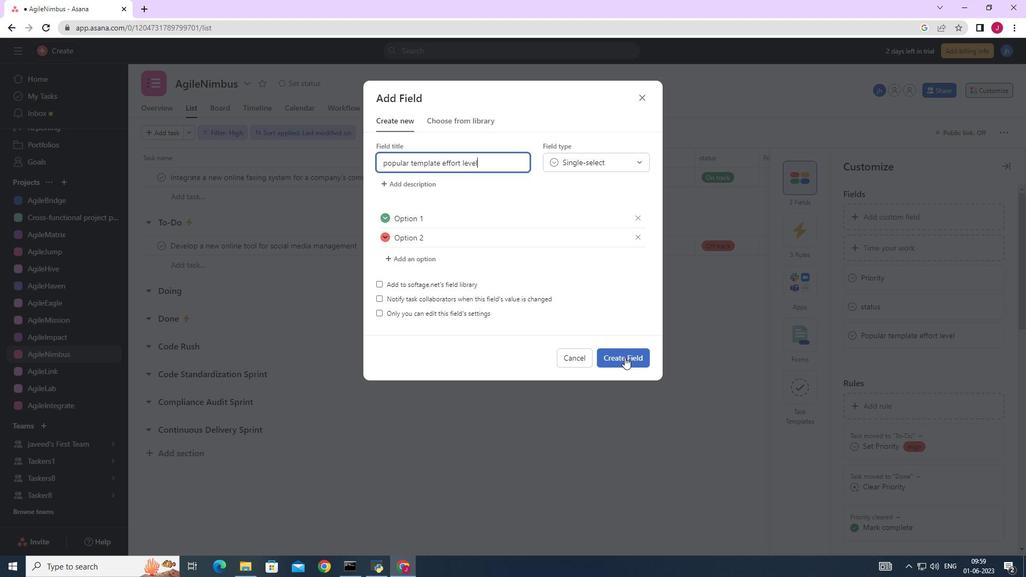 
Action: Mouse moved to (615, 359)
Screenshot: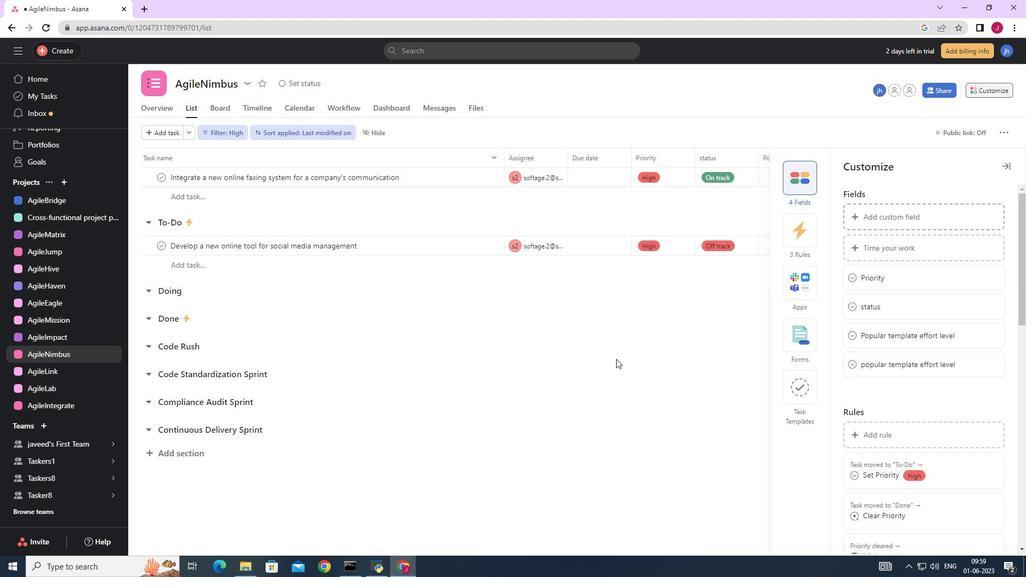 
